 Task: Create Workspace E-commerce Platforms Workspace description Track and analyze return on investment (ROI). Workspace type Small Business
Action: Mouse moved to (280, 58)
Screenshot: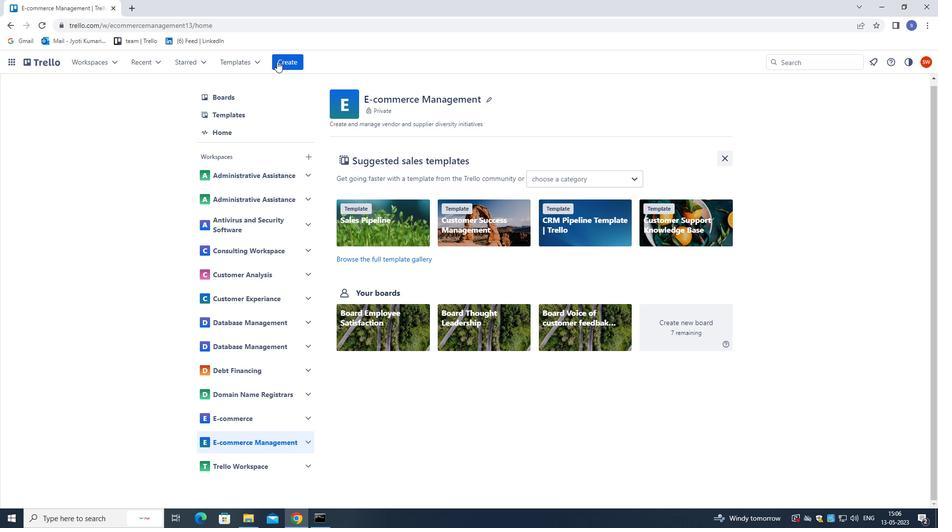 
Action: Mouse pressed left at (280, 58)
Screenshot: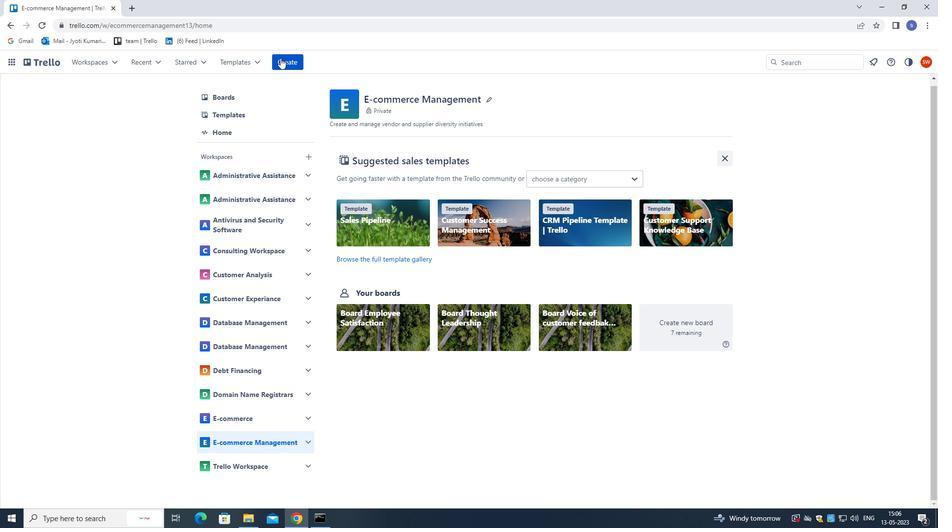 
Action: Mouse moved to (321, 157)
Screenshot: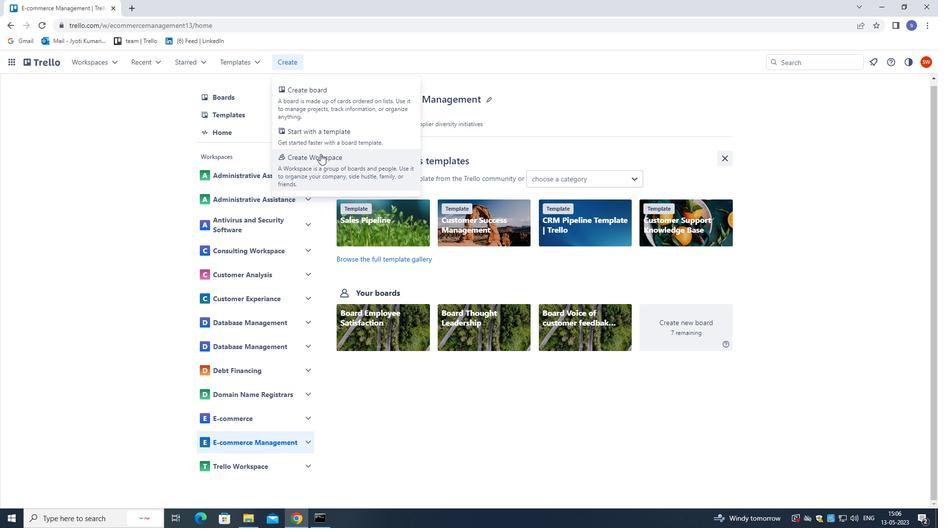 
Action: Mouse pressed left at (321, 157)
Screenshot: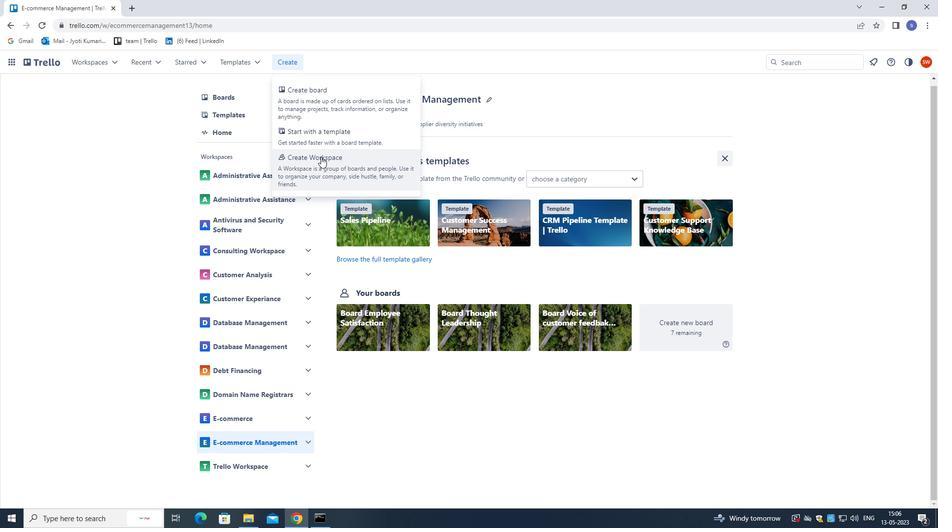
Action: Mouse moved to (321, 157)
Screenshot: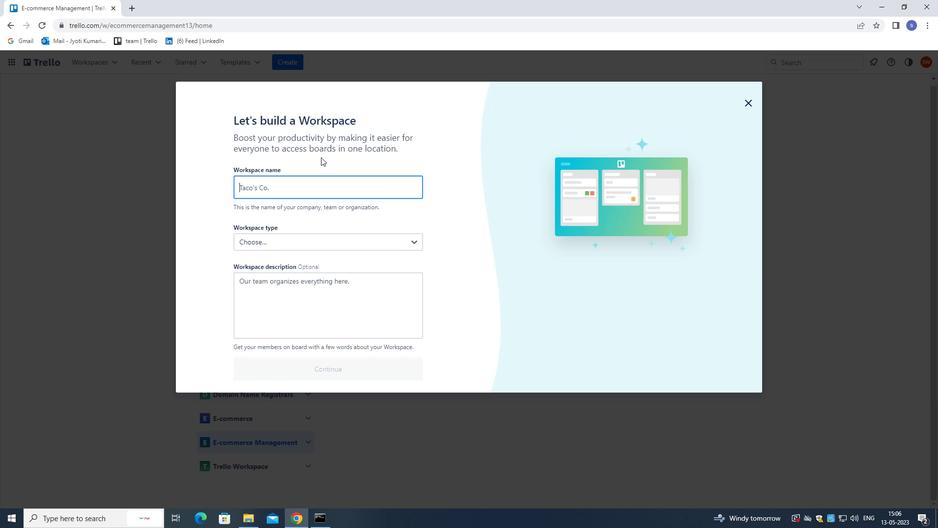 
Action: Key pressed <Key.shift>E-COMMERCE<Key.space><Key.shift>PLATFORM<Key.enter>
Screenshot: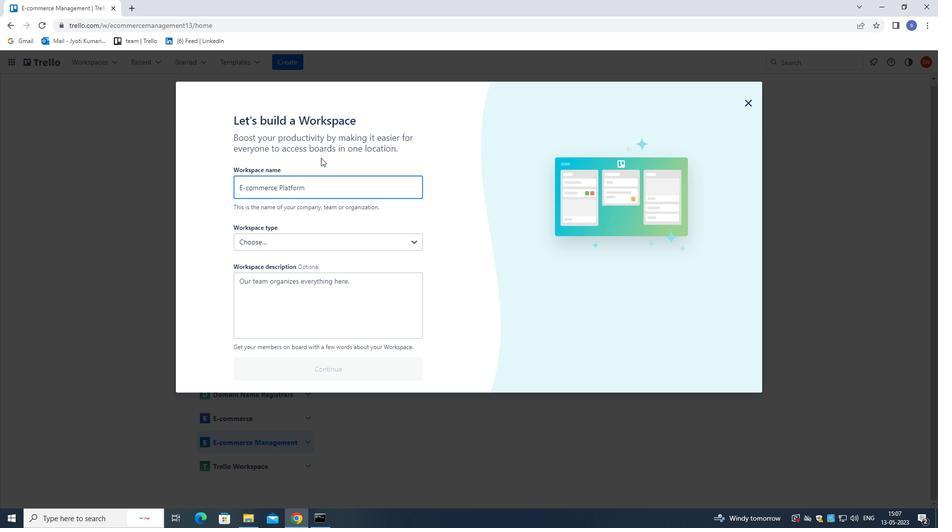 
Action: Mouse moved to (319, 243)
Screenshot: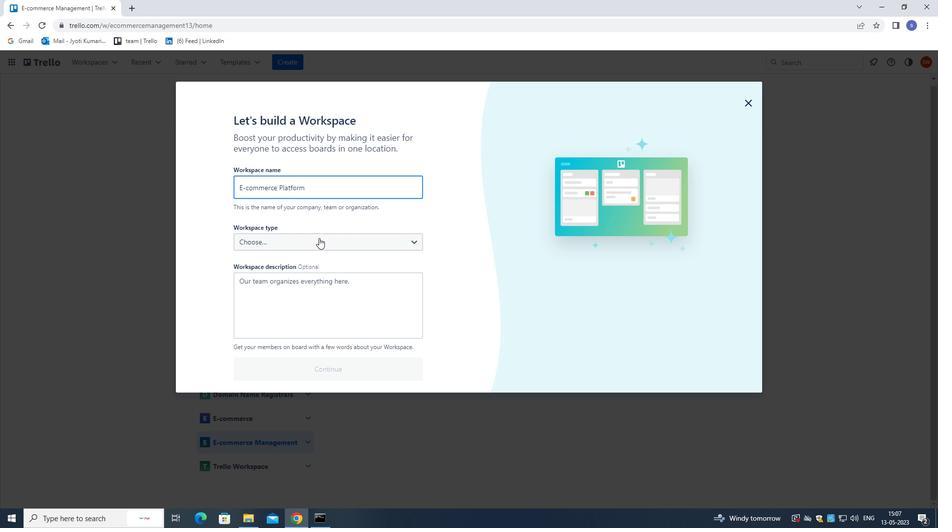 
Action: Mouse pressed left at (319, 243)
Screenshot: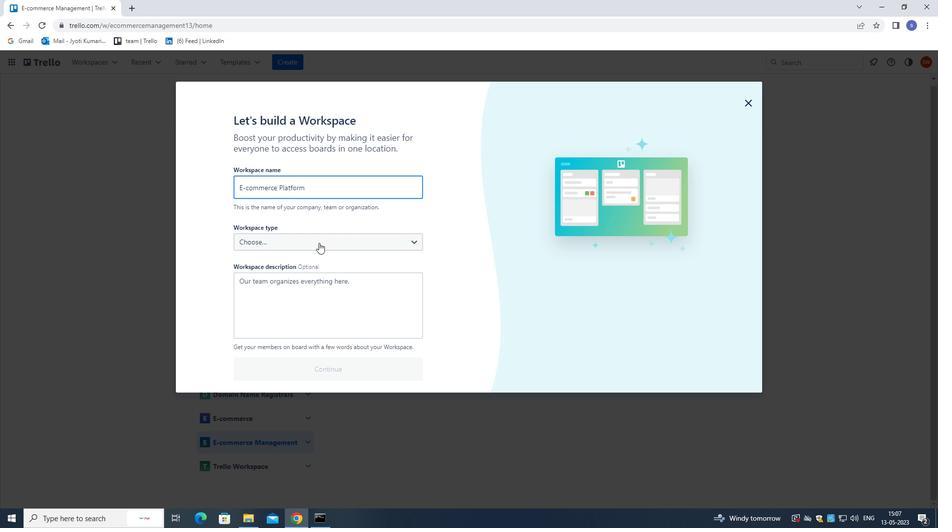
Action: Mouse moved to (330, 324)
Screenshot: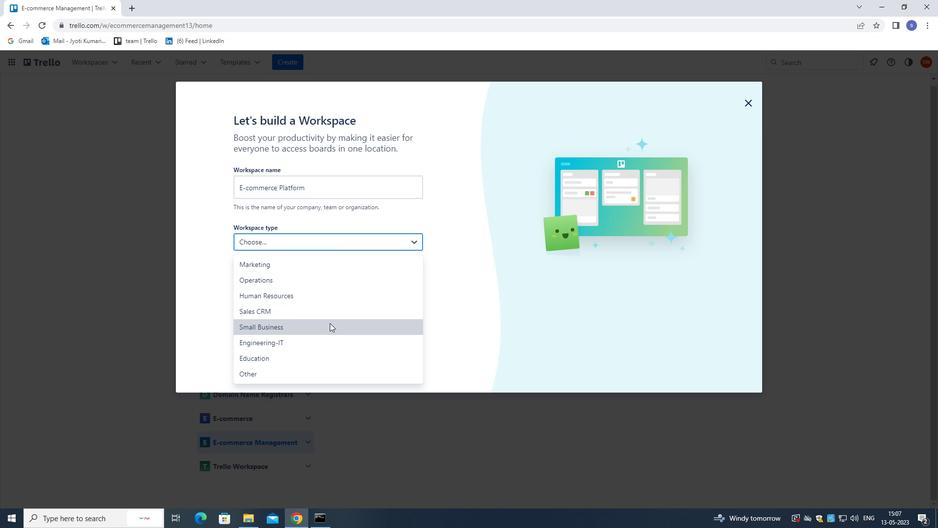 
Action: Mouse pressed left at (330, 324)
Screenshot: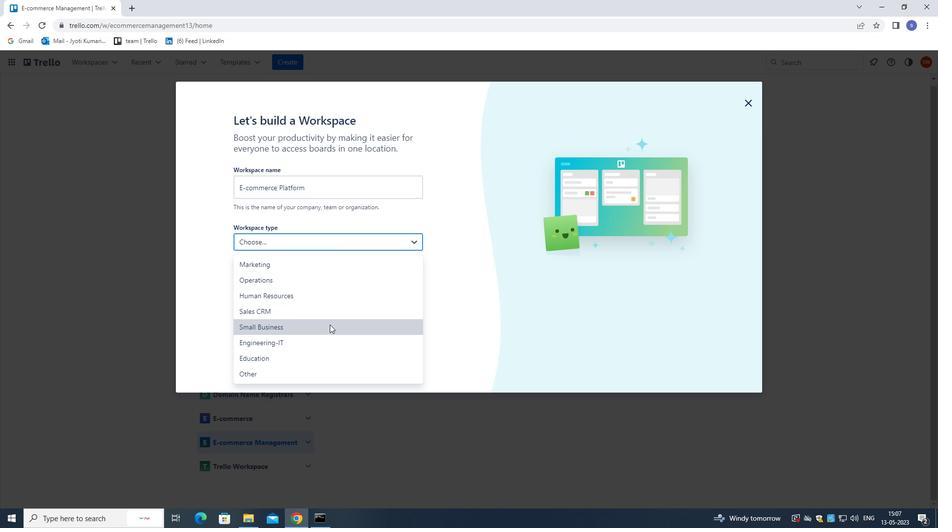 
Action: Mouse moved to (317, 289)
Screenshot: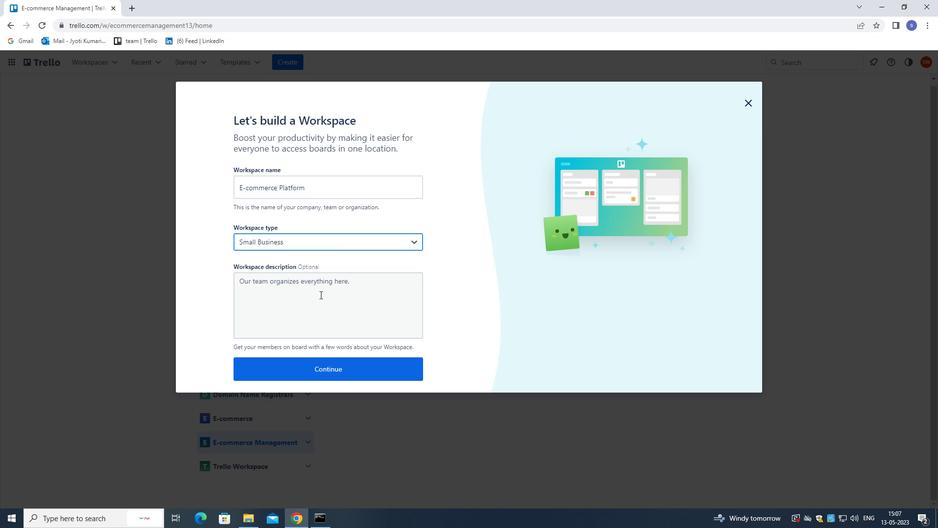 
Action: Mouse pressed left at (317, 289)
Screenshot: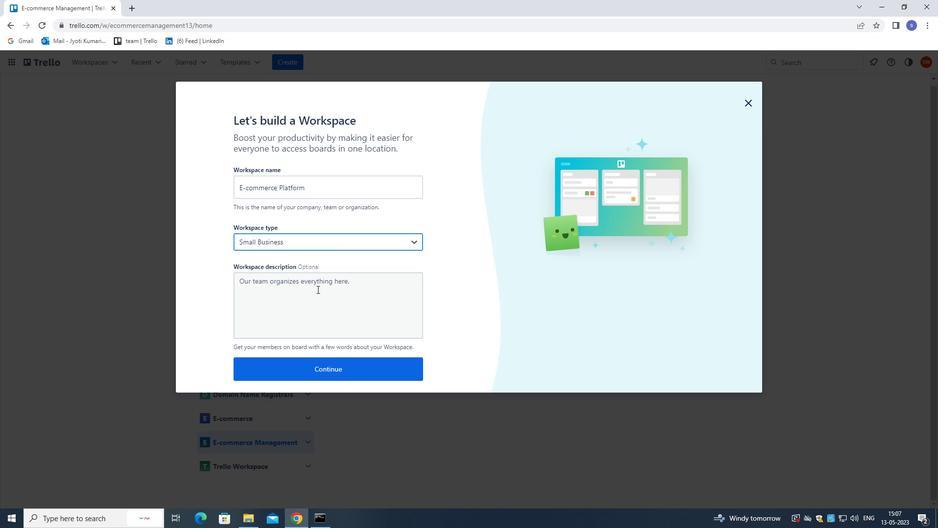 
Action: Mouse moved to (317, 289)
Screenshot: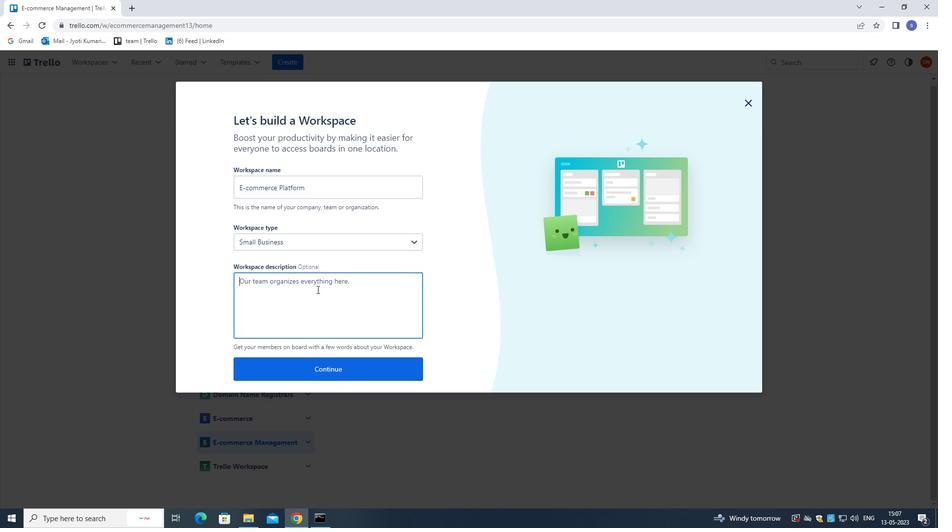 
Action: Key pressed <Key.shift><Key.shift>TRACK<Key.space><Key.shift>AND<Key.space><Key.shift><Key.shift><Key.shift><Key.shift><Key.shift><Key.shift><Key.shift>ANALYZE<Key.space>REUTURN<Key.space><Key.backspace><Key.backspace><Key.backspace><Key.backspace><Key.backspace><Key.backspace>TURN<Key.space>ON<Key.space>INVESTIGATION
Screenshot: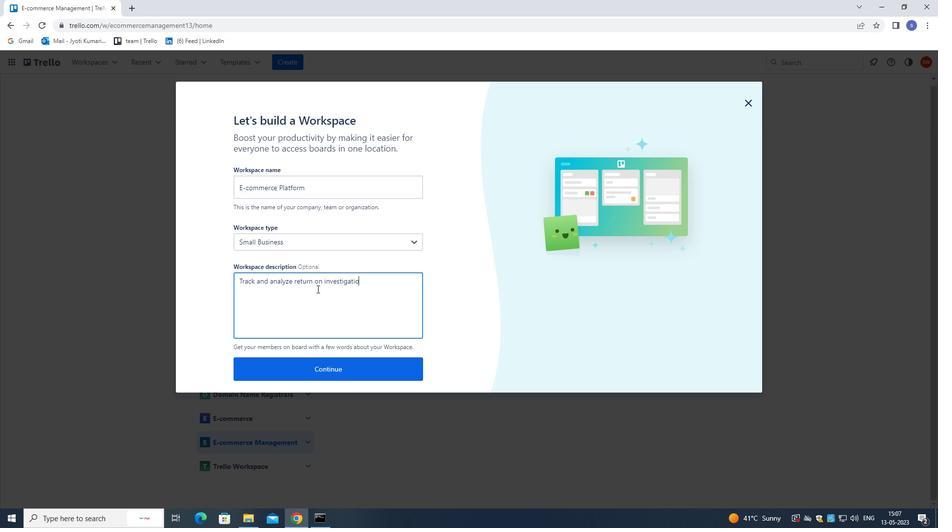 
Action: Mouse moved to (280, 372)
Screenshot: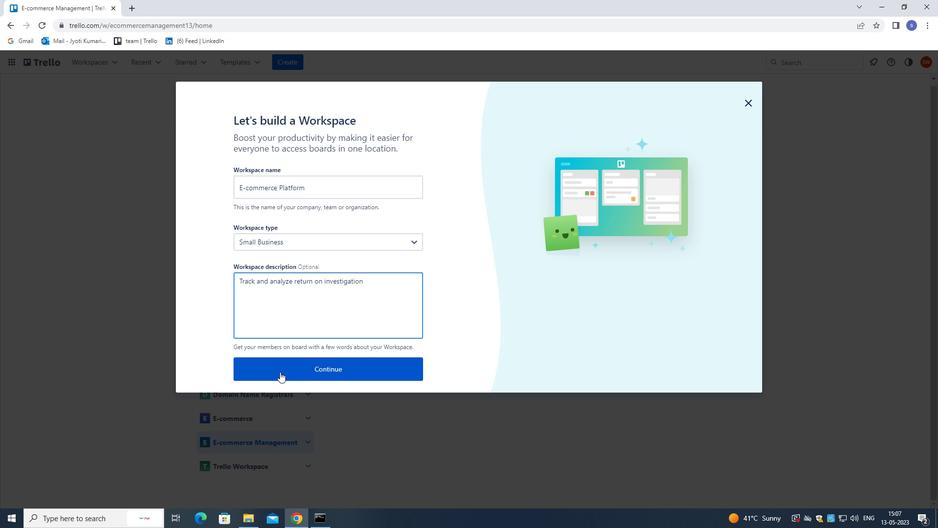 
Action: Mouse pressed left at (280, 372)
Screenshot: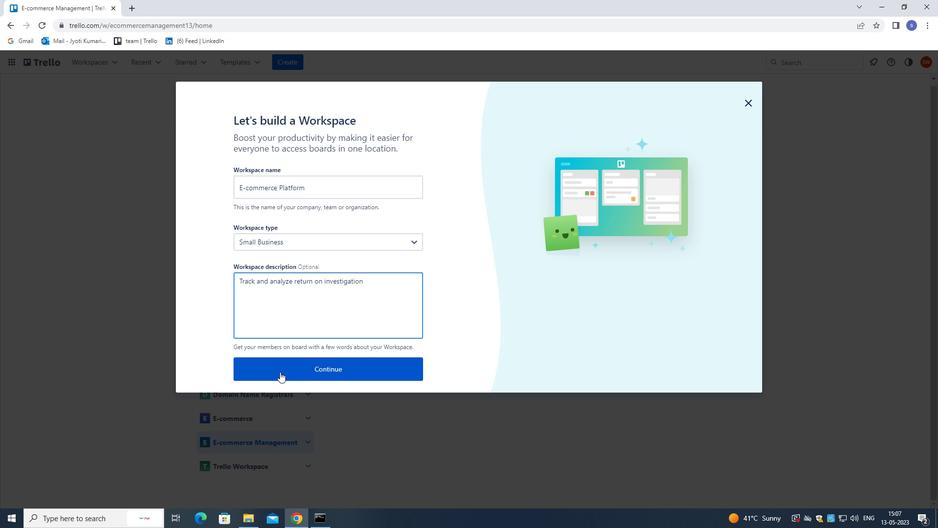 
Action: Mouse moved to (749, 102)
Screenshot: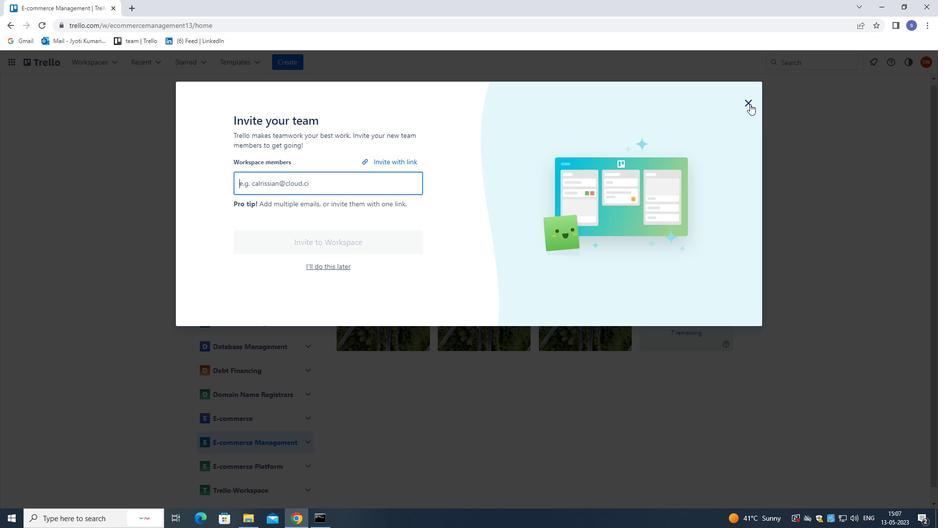 
Action: Mouse pressed left at (749, 102)
Screenshot: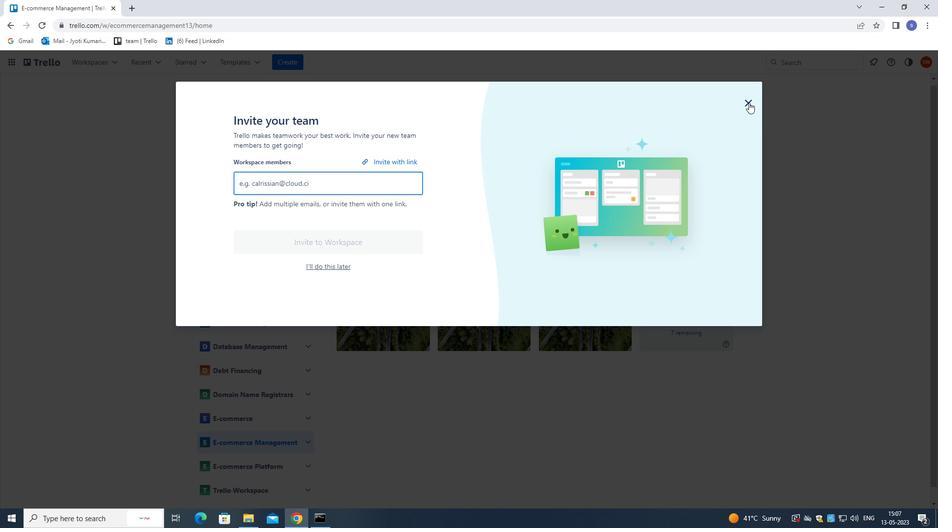 
Action: Mouse moved to (745, 96)
Screenshot: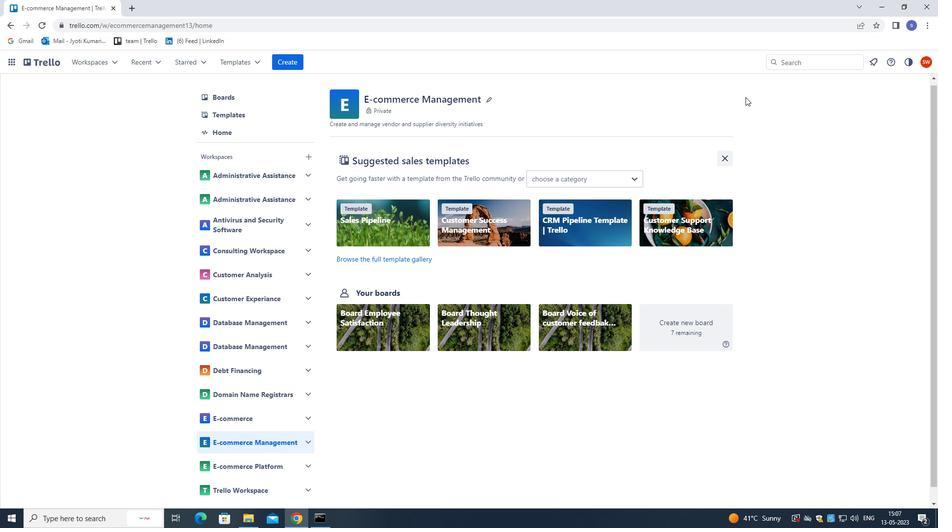
